 Task: Create a due date automation trigger when advanced on, the moment a card is due add fields with custom field "Resume" set to a number greater than 1 and greater than 10.
Action: Mouse moved to (840, 247)
Screenshot: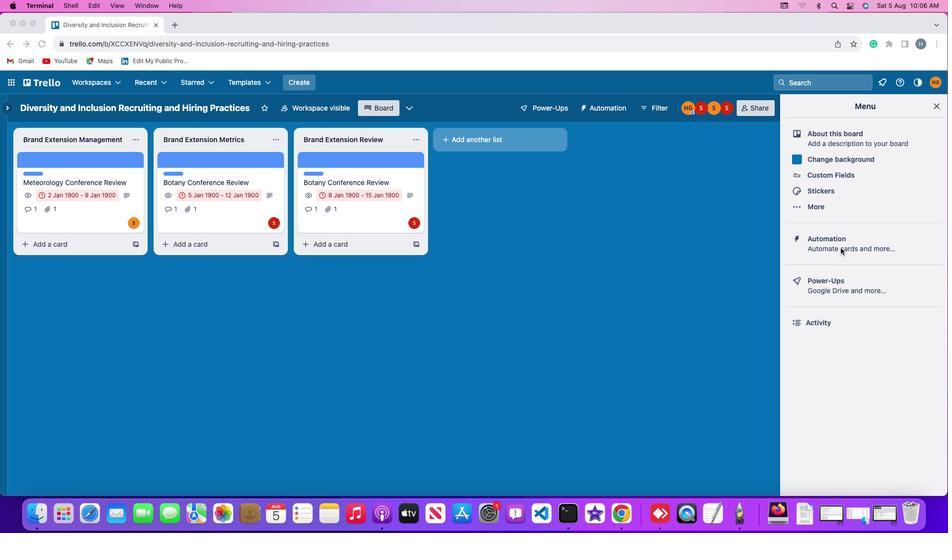
Action: Mouse pressed left at (840, 247)
Screenshot: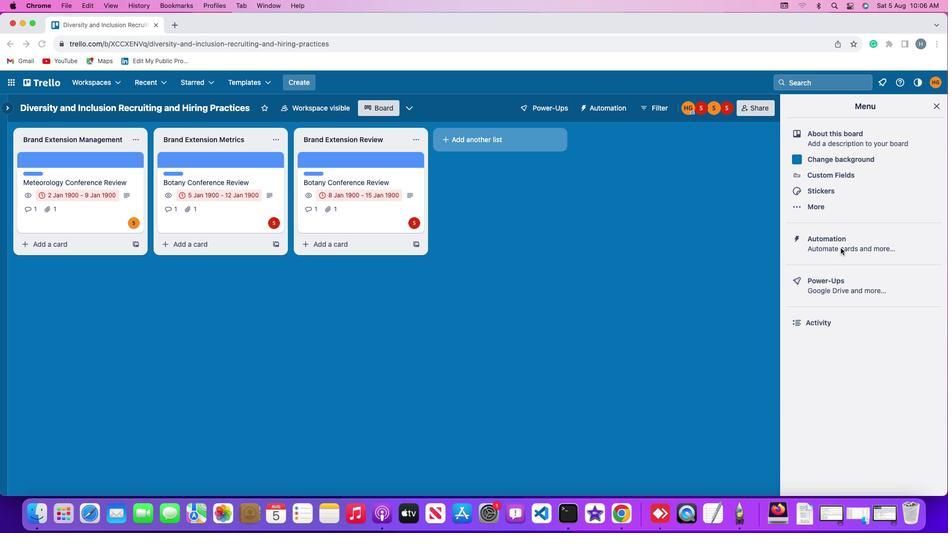 
Action: Mouse pressed left at (840, 247)
Screenshot: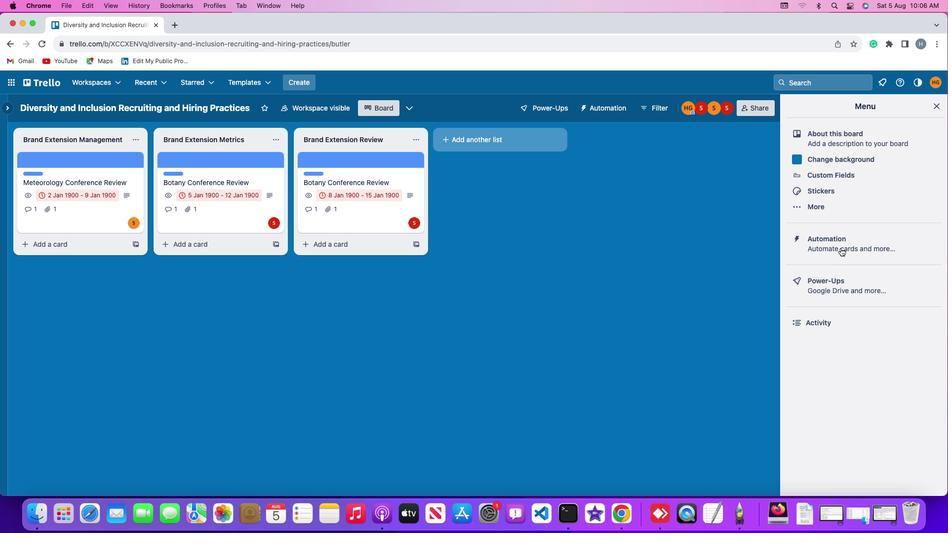 
Action: Mouse moved to (59, 239)
Screenshot: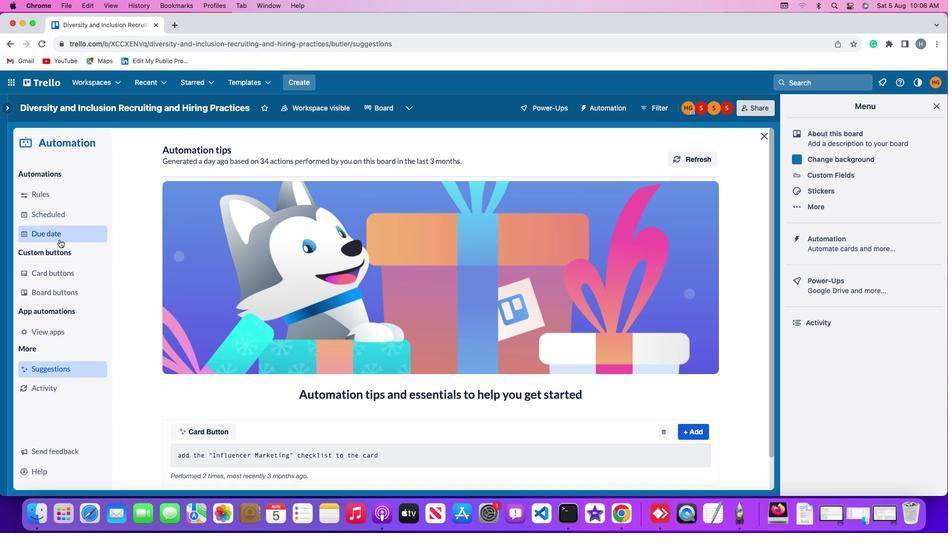 
Action: Mouse pressed left at (59, 239)
Screenshot: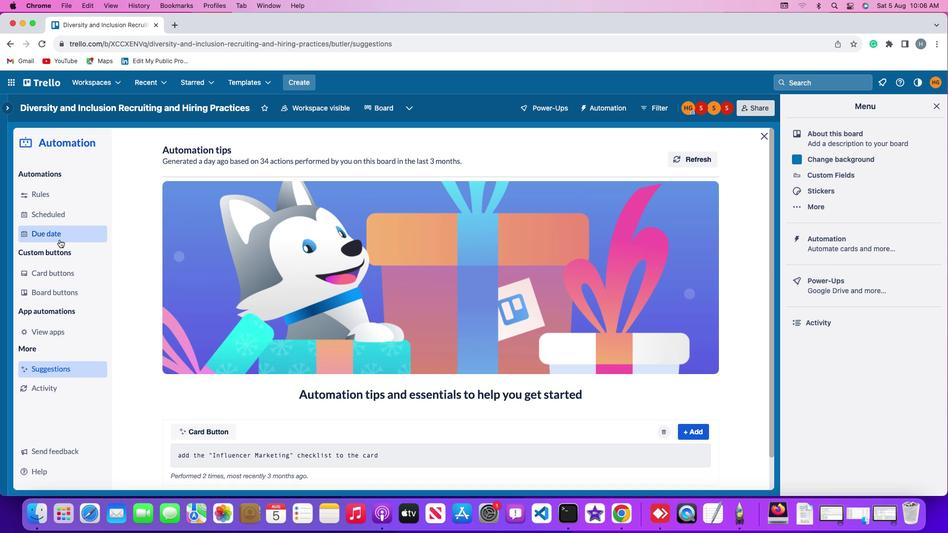 
Action: Mouse moved to (667, 154)
Screenshot: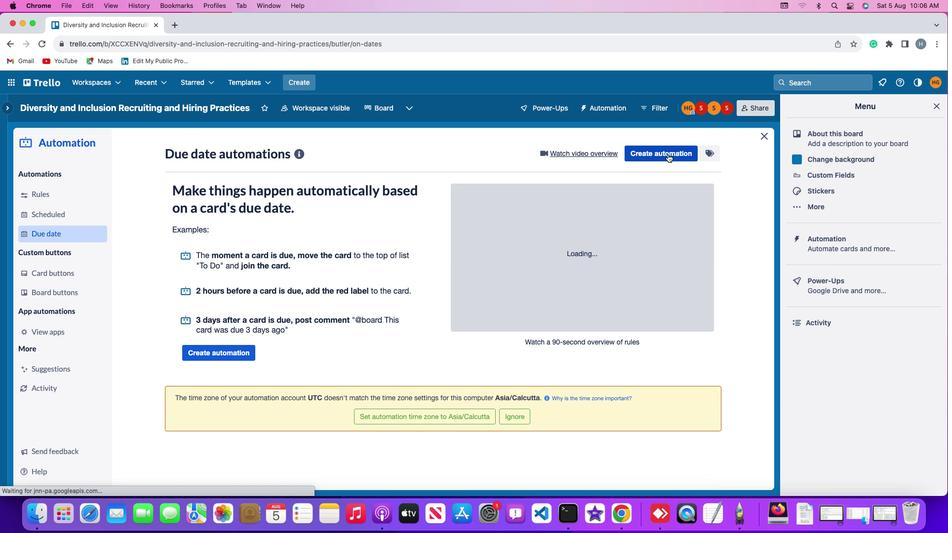 
Action: Mouse pressed left at (667, 154)
Screenshot: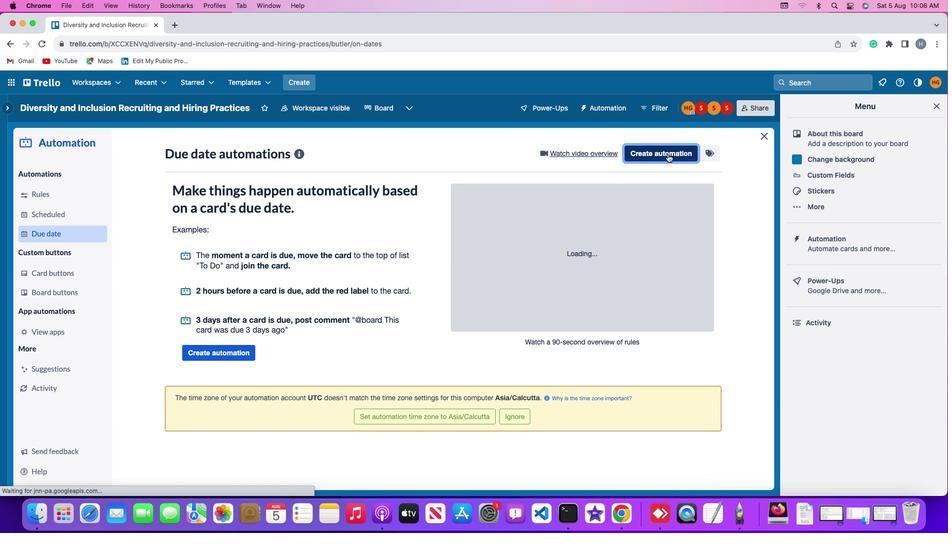 
Action: Mouse moved to (478, 246)
Screenshot: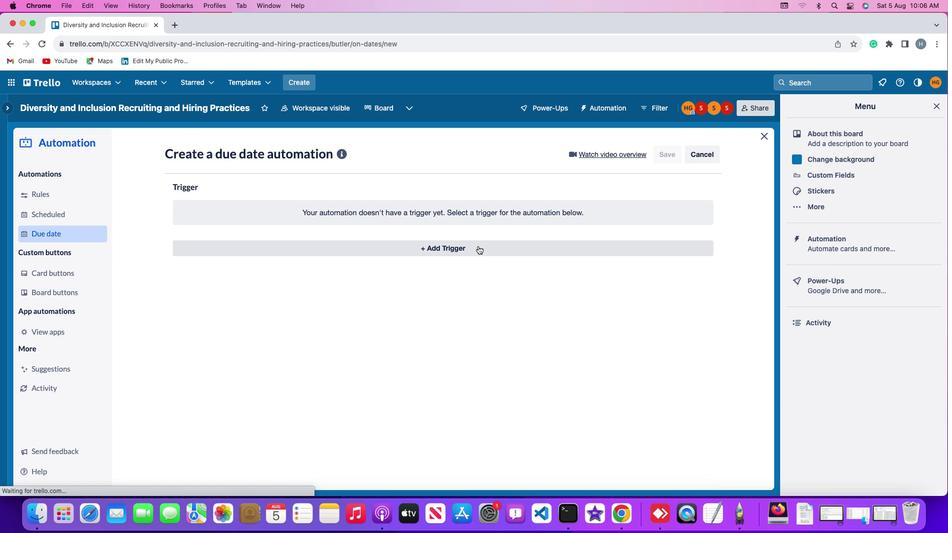 
Action: Mouse pressed left at (478, 246)
Screenshot: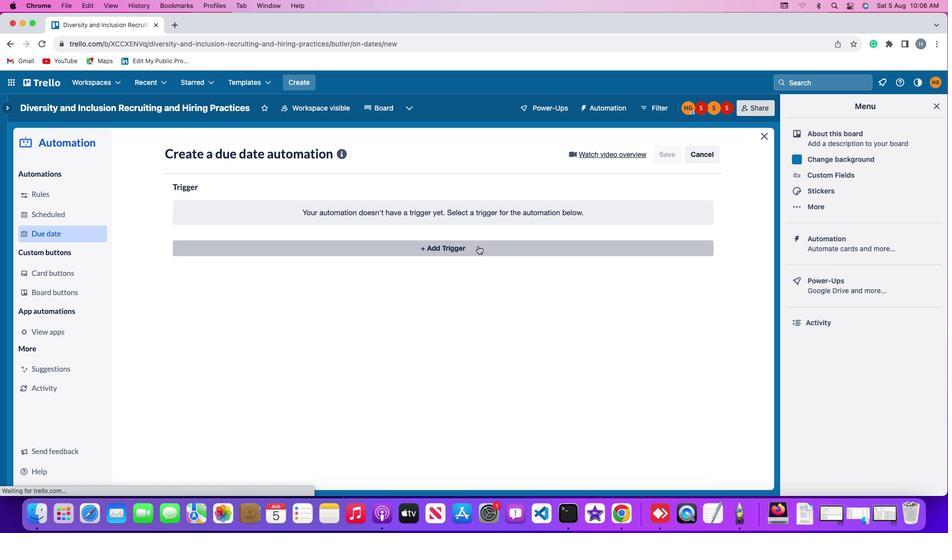 
Action: Mouse moved to (258, 365)
Screenshot: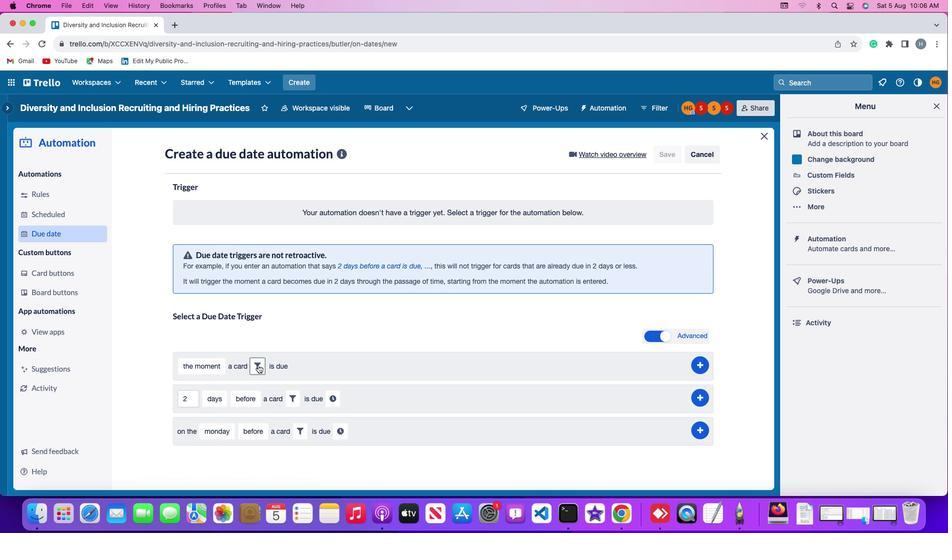 
Action: Mouse pressed left at (258, 365)
Screenshot: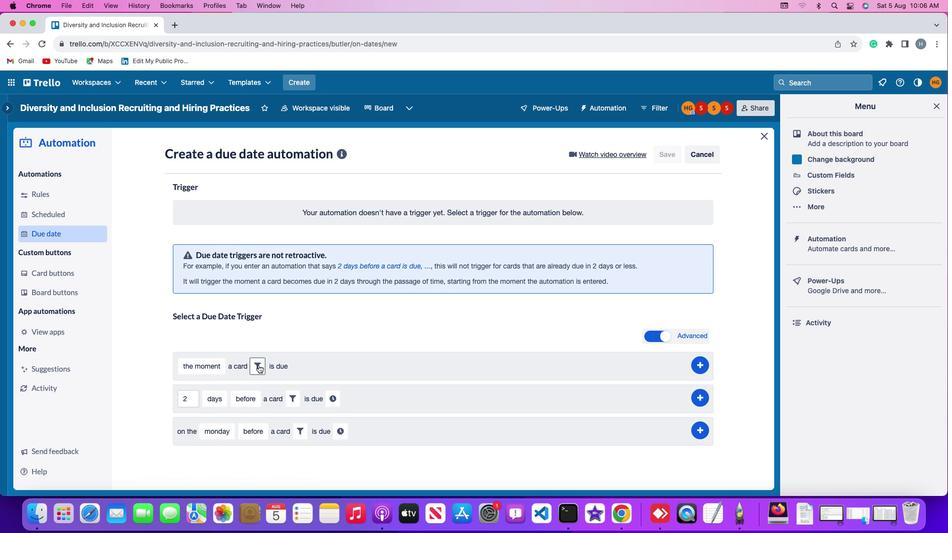 
Action: Mouse moved to (419, 398)
Screenshot: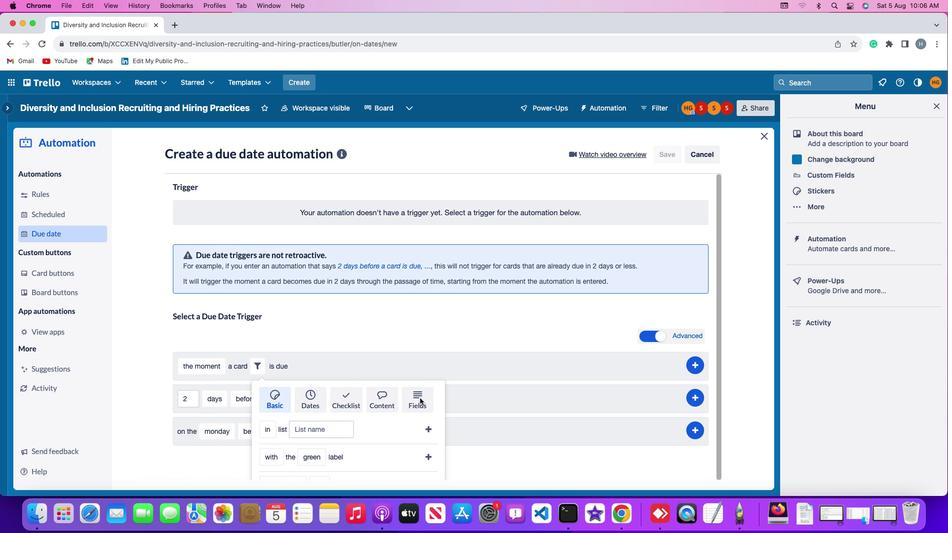 
Action: Mouse pressed left at (419, 398)
Screenshot: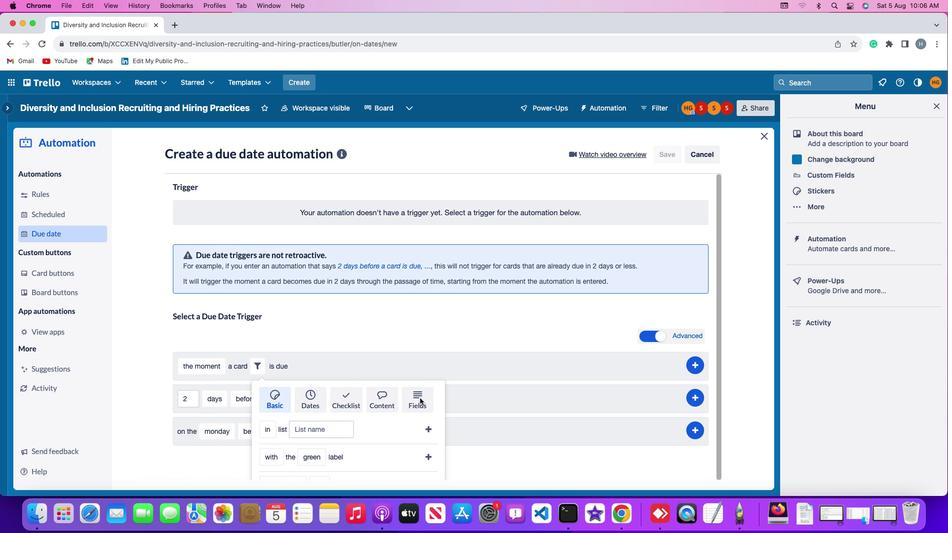 
Action: Mouse moved to (416, 398)
Screenshot: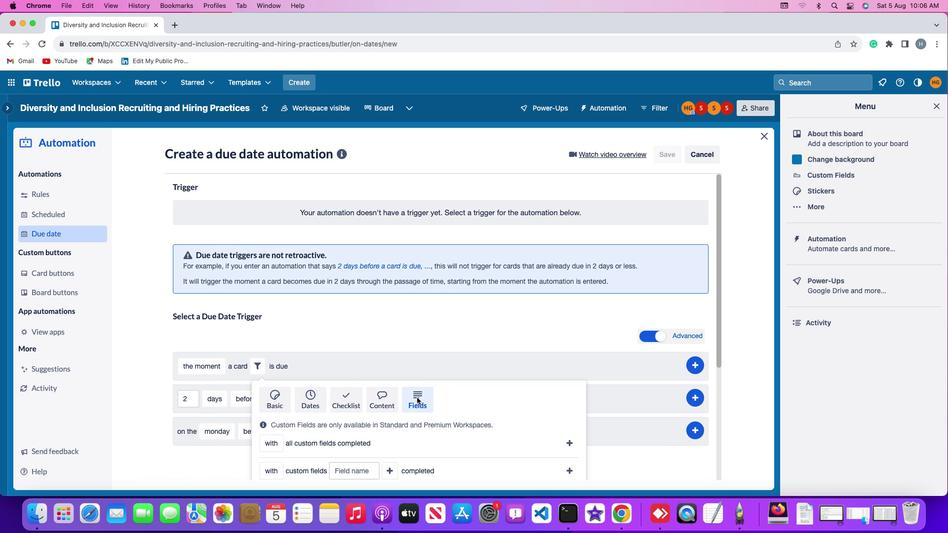 
Action: Mouse scrolled (416, 398) with delta (0, 0)
Screenshot: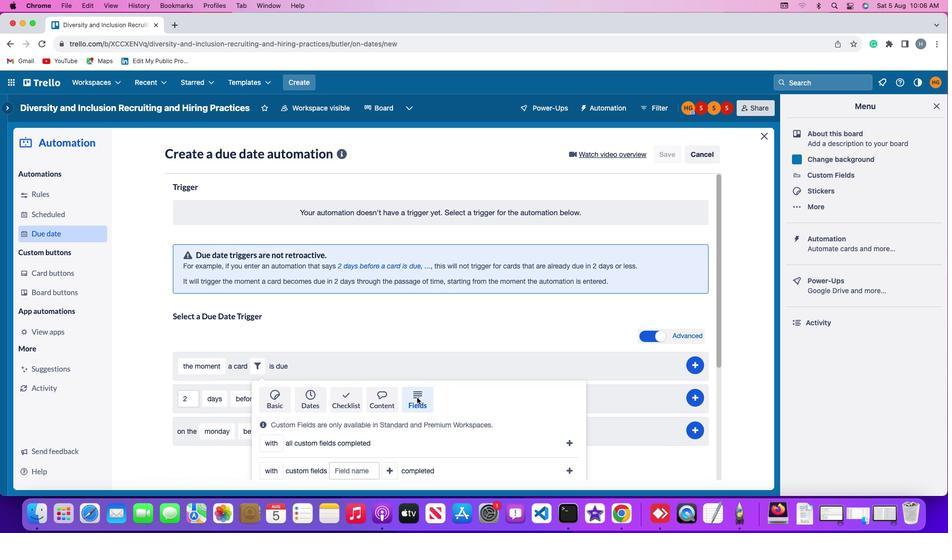 
Action: Mouse scrolled (416, 398) with delta (0, 0)
Screenshot: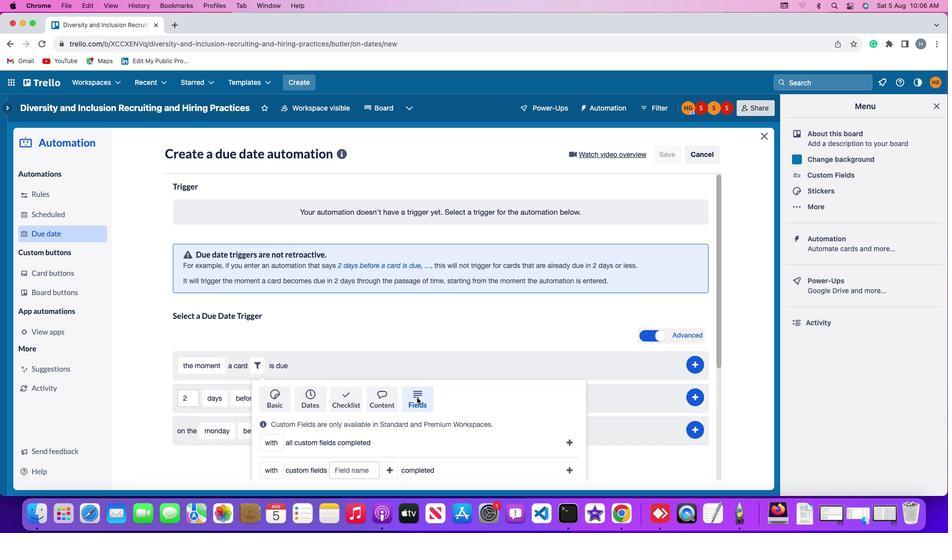 
Action: Mouse scrolled (416, 398) with delta (0, -1)
Screenshot: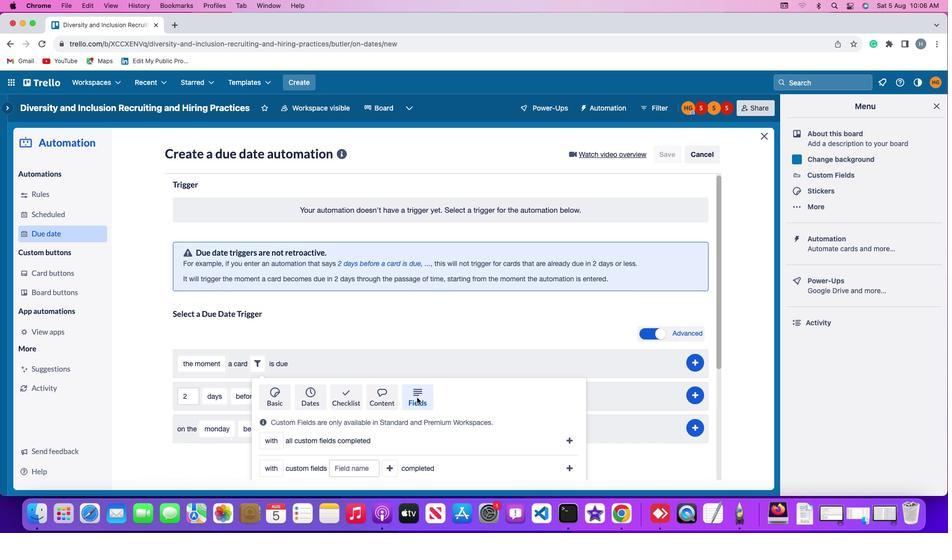 
Action: Mouse scrolled (416, 398) with delta (0, 0)
Screenshot: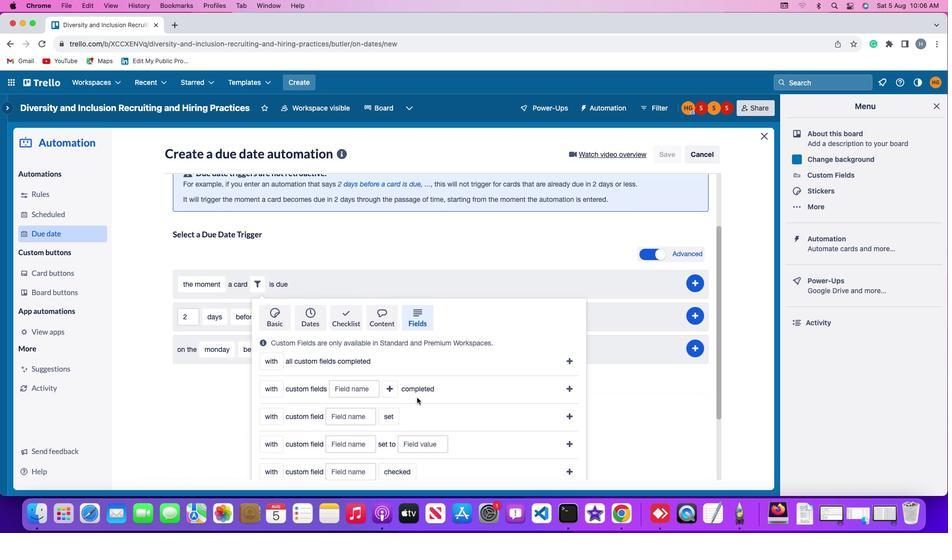 
Action: Mouse scrolled (416, 398) with delta (0, 0)
Screenshot: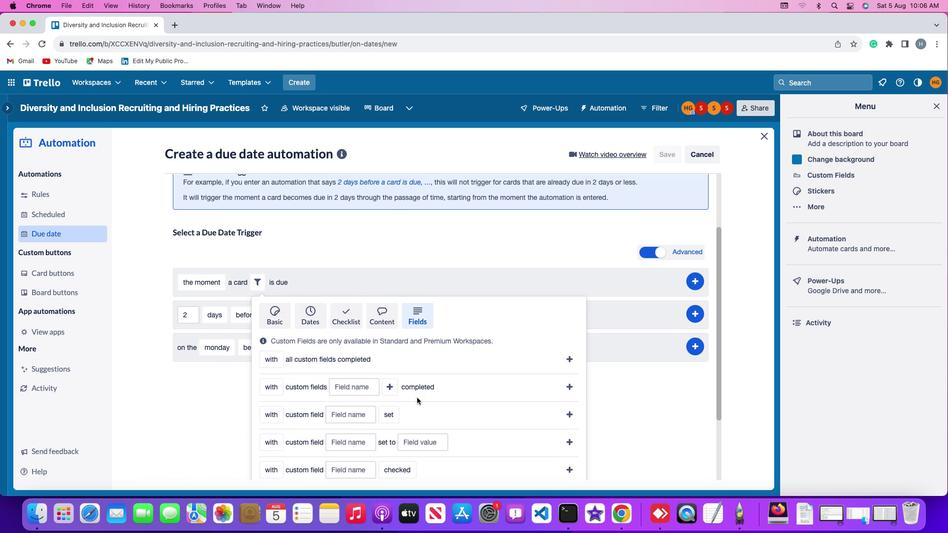 
Action: Mouse scrolled (416, 398) with delta (0, 0)
Screenshot: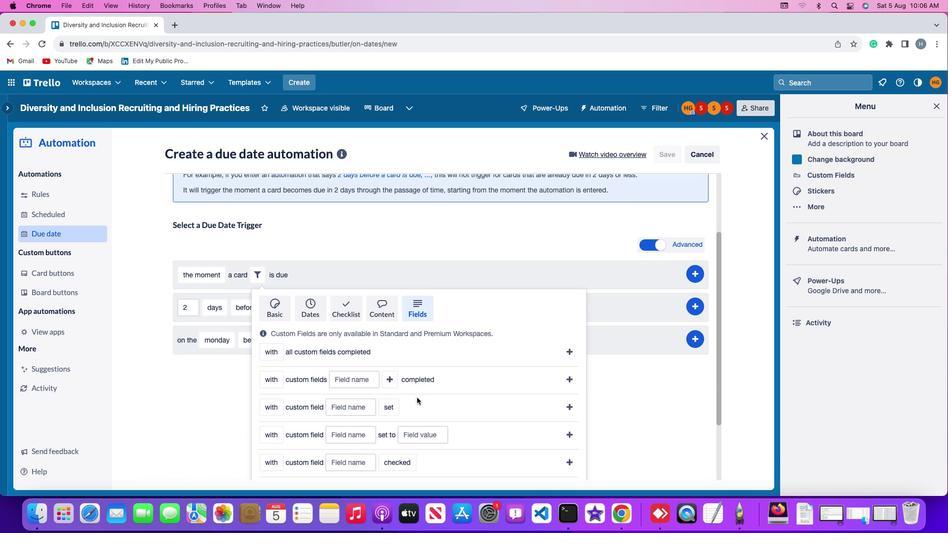 
Action: Mouse scrolled (416, 398) with delta (0, -1)
Screenshot: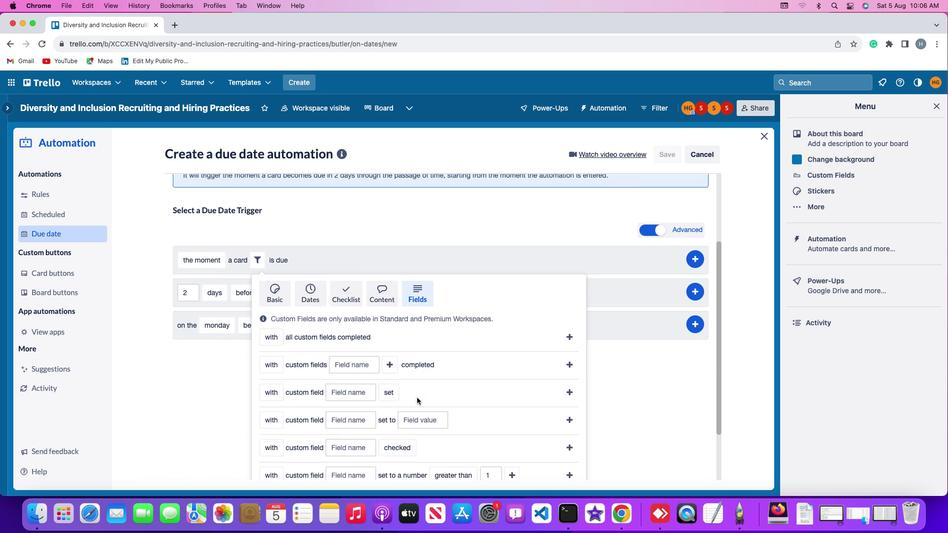 
Action: Mouse scrolled (416, 398) with delta (0, 0)
Screenshot: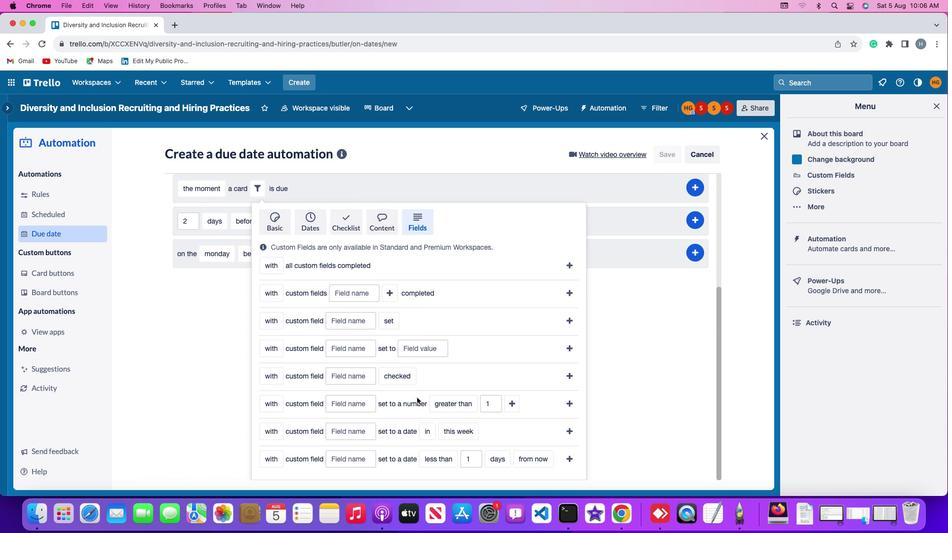 
Action: Mouse scrolled (416, 398) with delta (0, 0)
Screenshot: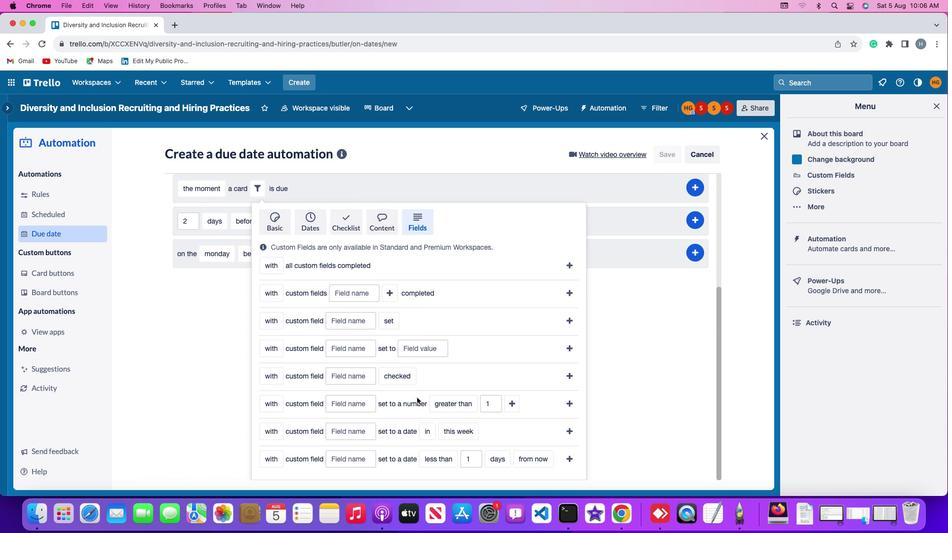 
Action: Mouse scrolled (416, 398) with delta (0, -1)
Screenshot: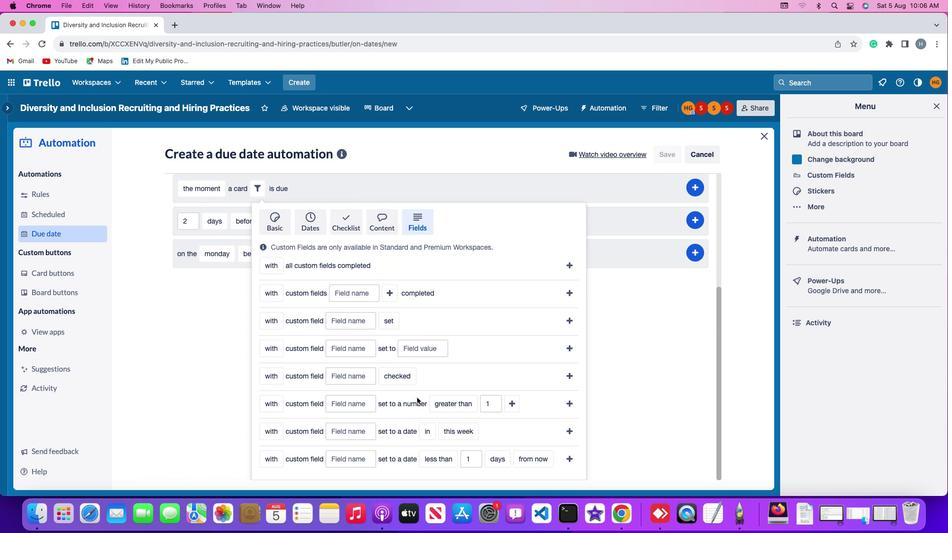 
Action: Mouse scrolled (416, 398) with delta (0, -1)
Screenshot: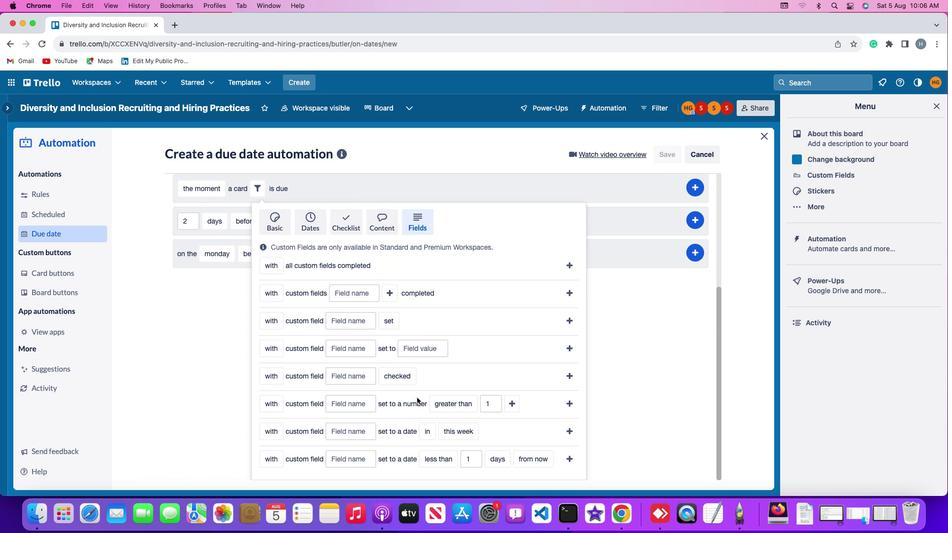 
Action: Mouse moved to (271, 401)
Screenshot: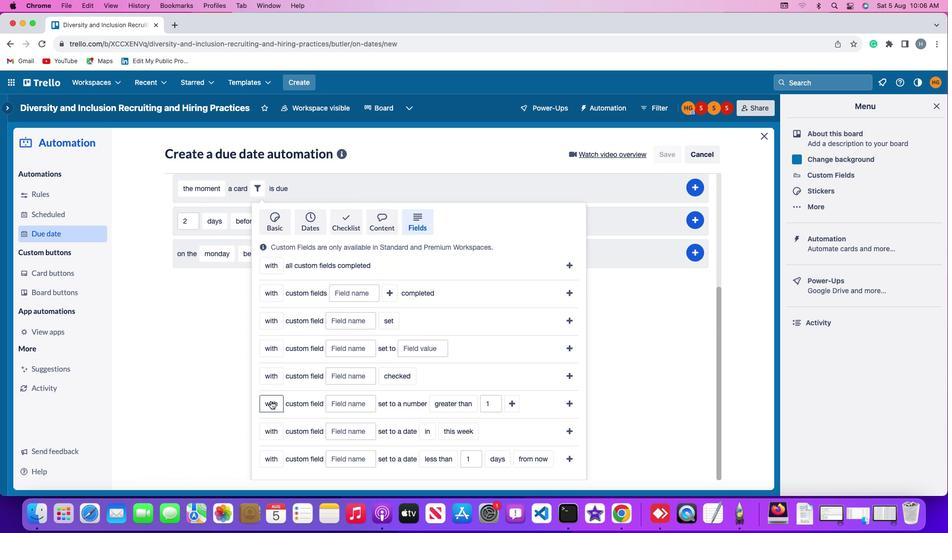 
Action: Mouse pressed left at (271, 401)
Screenshot: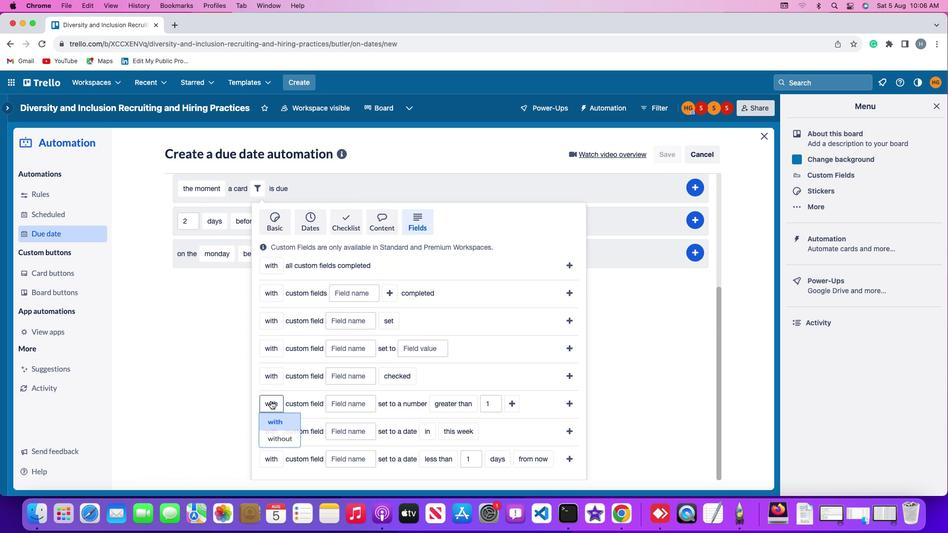 
Action: Mouse moved to (283, 422)
Screenshot: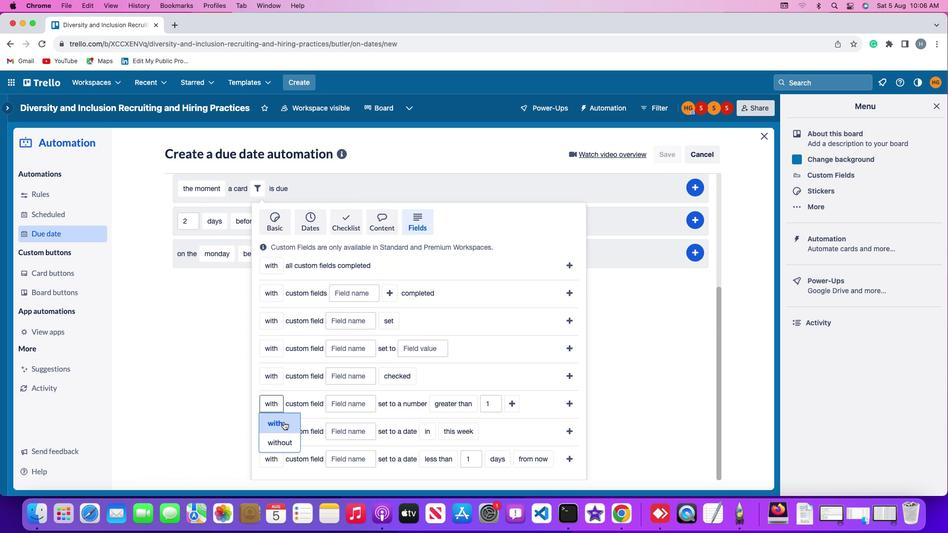 
Action: Mouse pressed left at (283, 422)
Screenshot: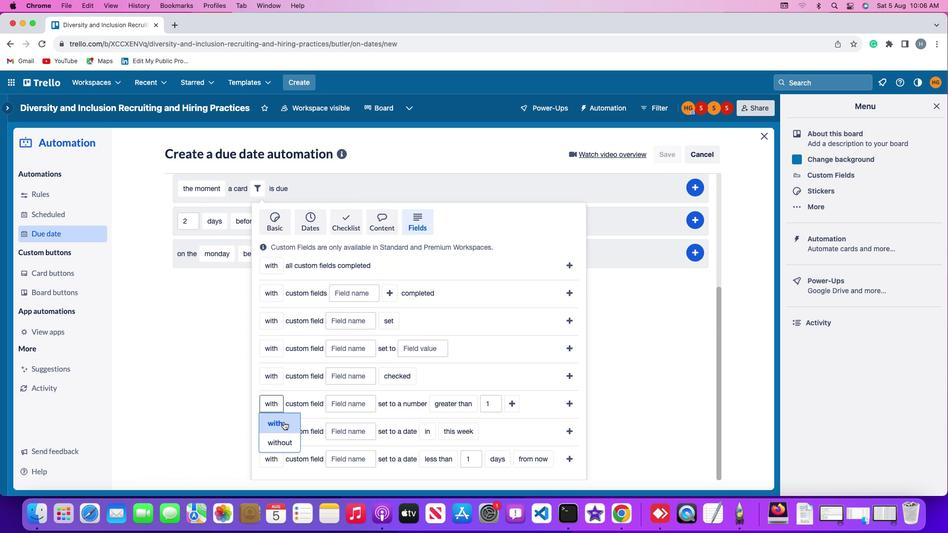 
Action: Mouse moved to (358, 406)
Screenshot: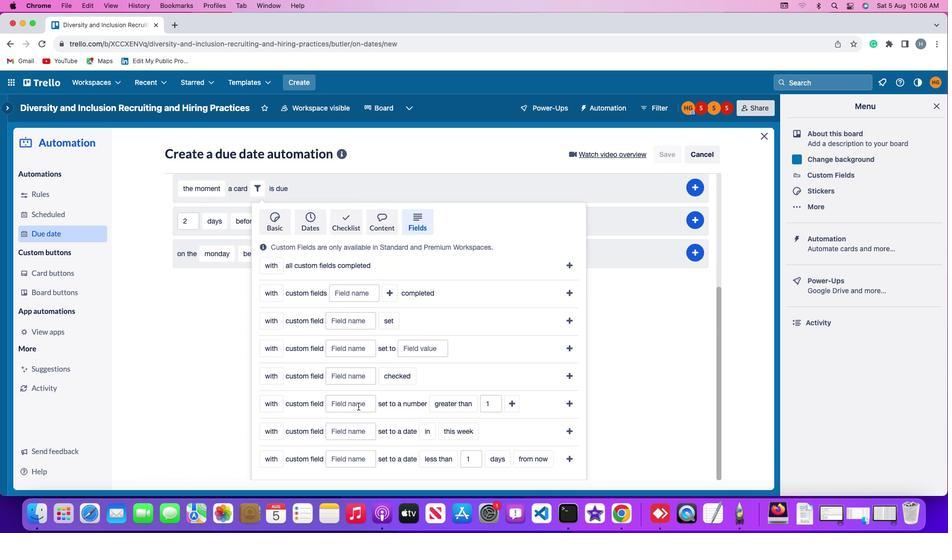 
Action: Mouse pressed left at (358, 406)
Screenshot: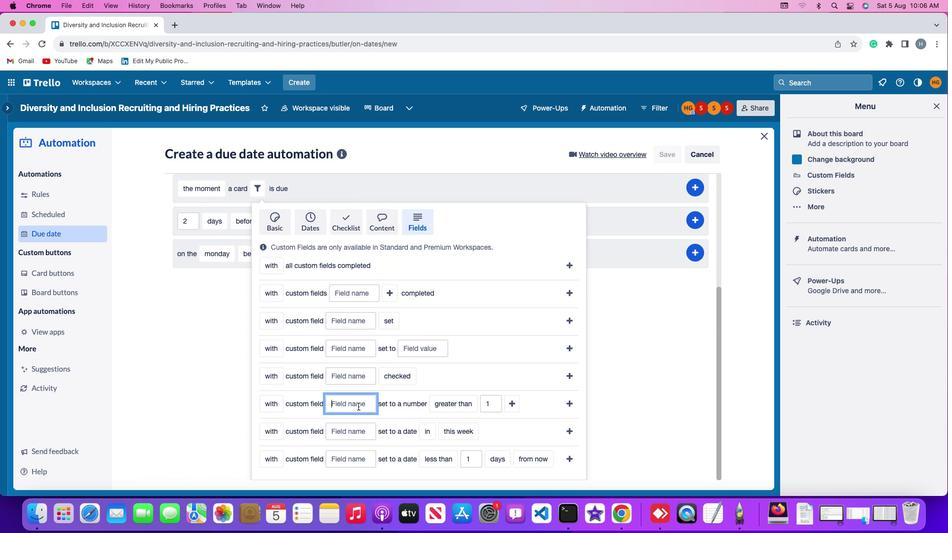 
Action: Key pressed Key.shift'R''e''s''u''m''e'
Screenshot: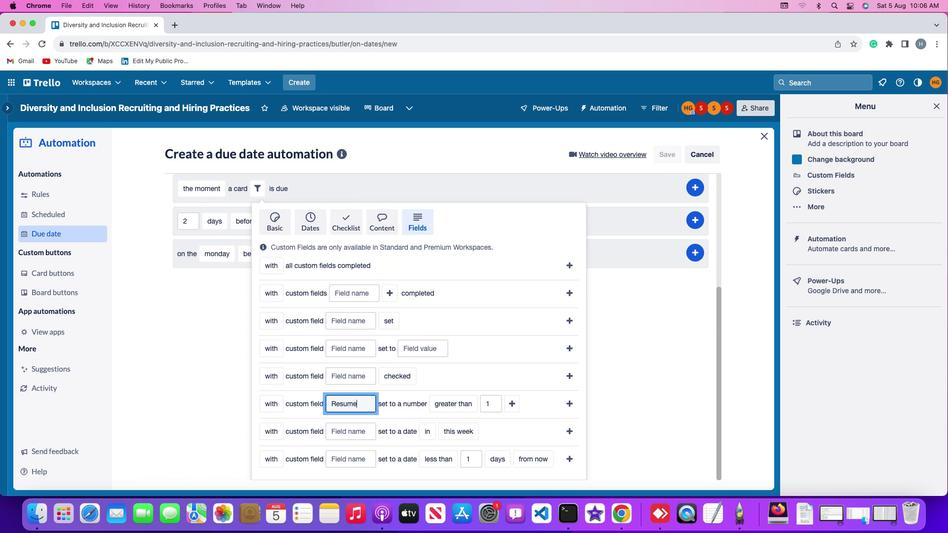
Action: Mouse moved to (482, 325)
Screenshot: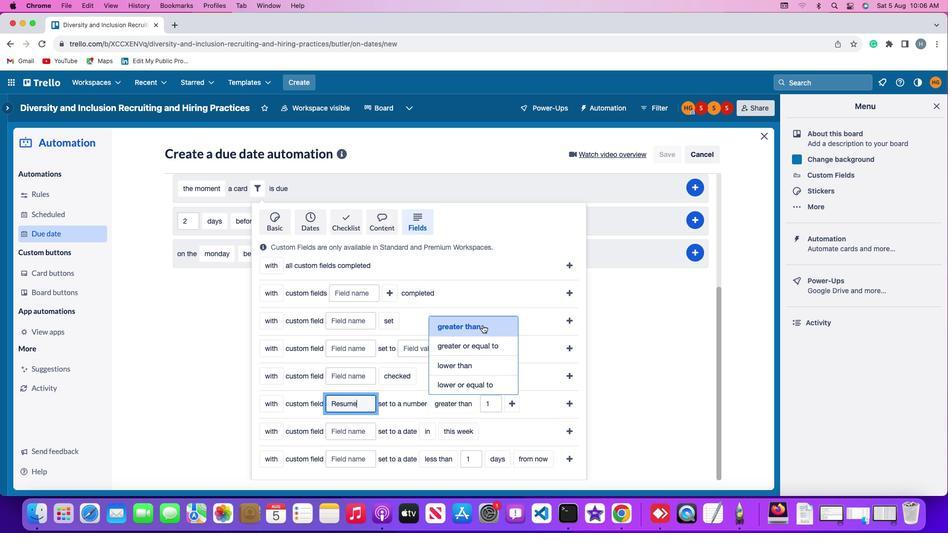 
Action: Mouse pressed left at (482, 325)
Screenshot: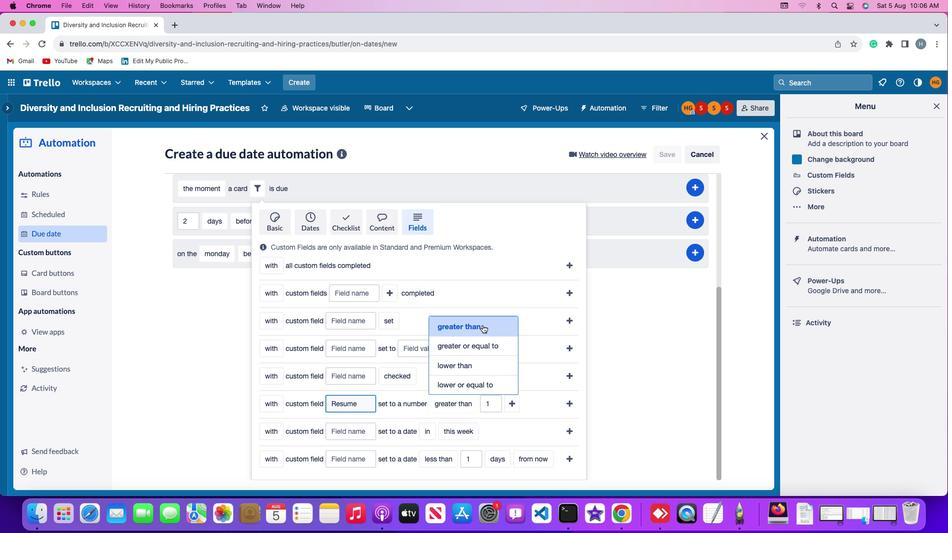 
Action: Mouse moved to (494, 401)
Screenshot: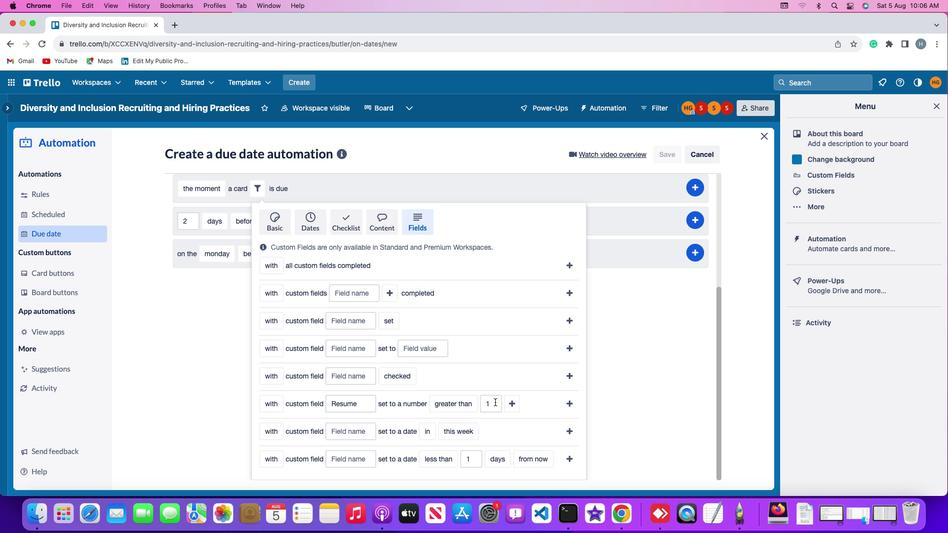 
Action: Mouse pressed left at (494, 401)
Screenshot: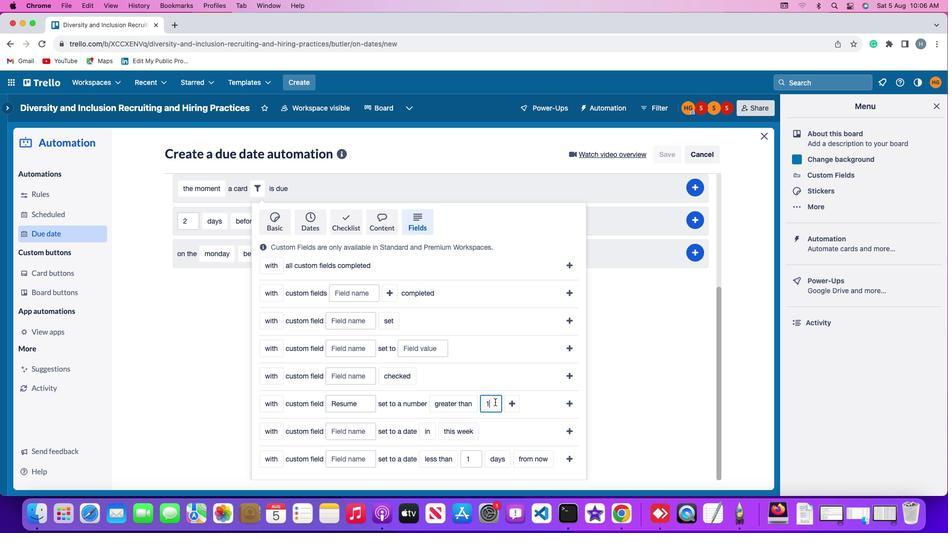 
Action: Mouse moved to (495, 401)
Screenshot: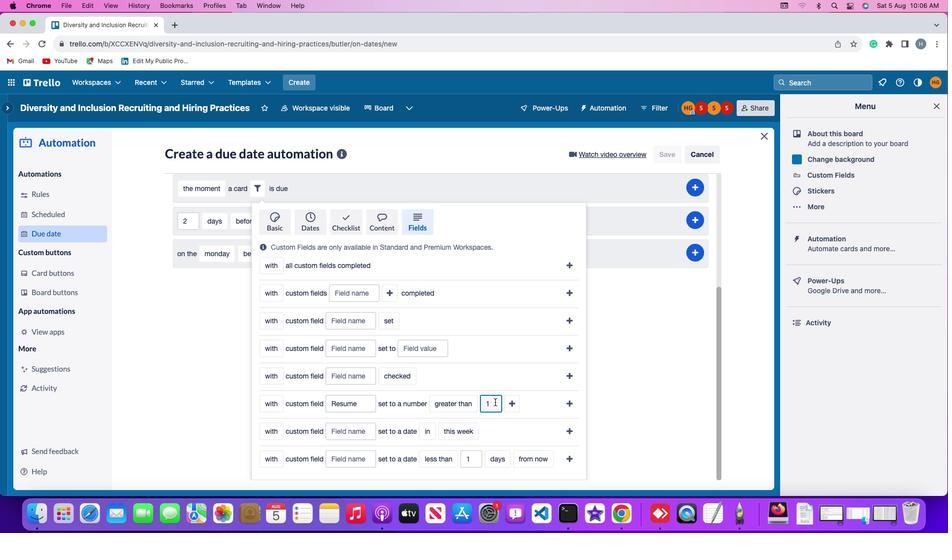 
Action: Key pressed Key.backspace'1'
Screenshot: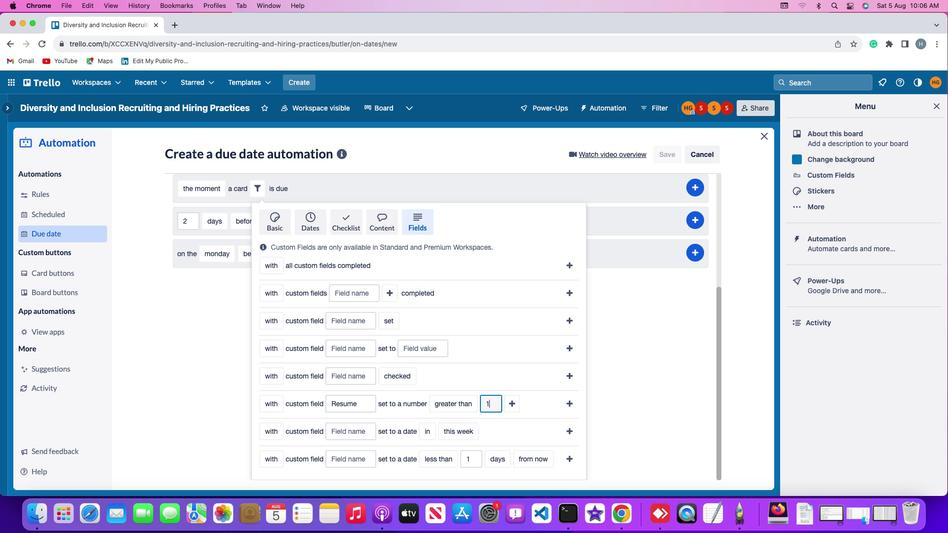 
Action: Mouse moved to (510, 402)
Screenshot: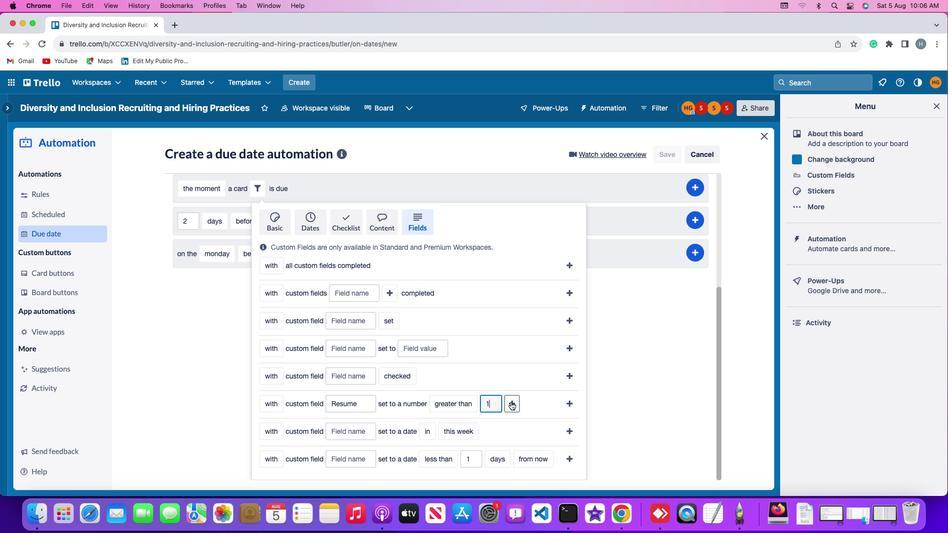 
Action: Mouse pressed left at (510, 402)
Screenshot: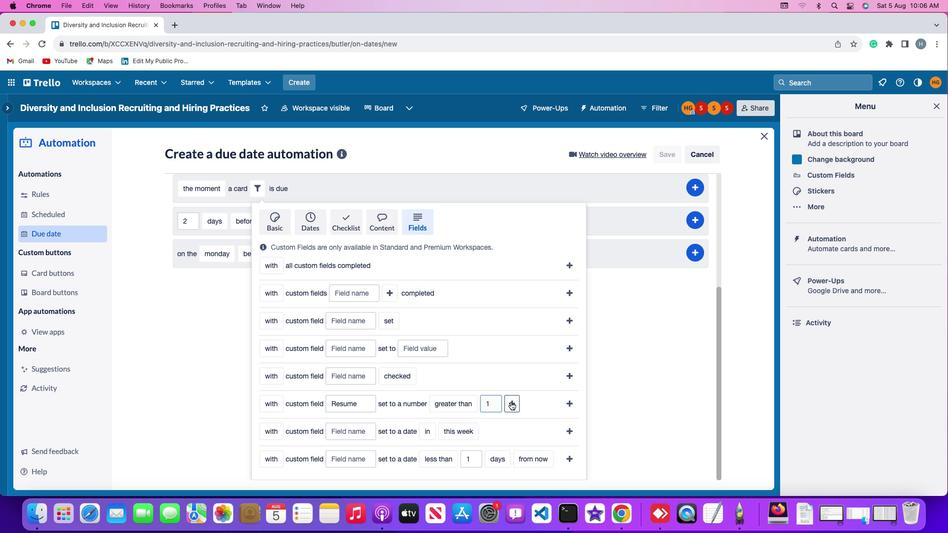 
Action: Mouse moved to (563, 368)
Screenshot: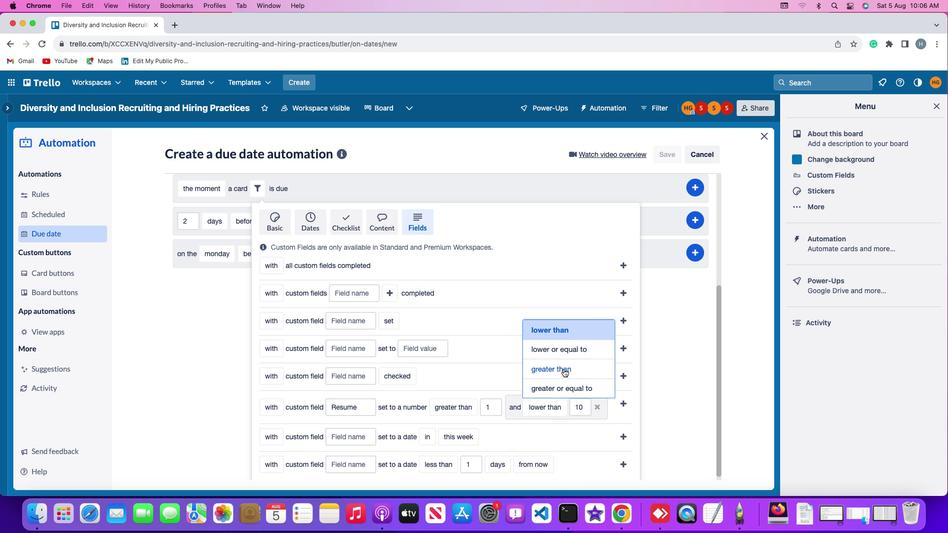 
Action: Mouse pressed left at (563, 368)
Screenshot: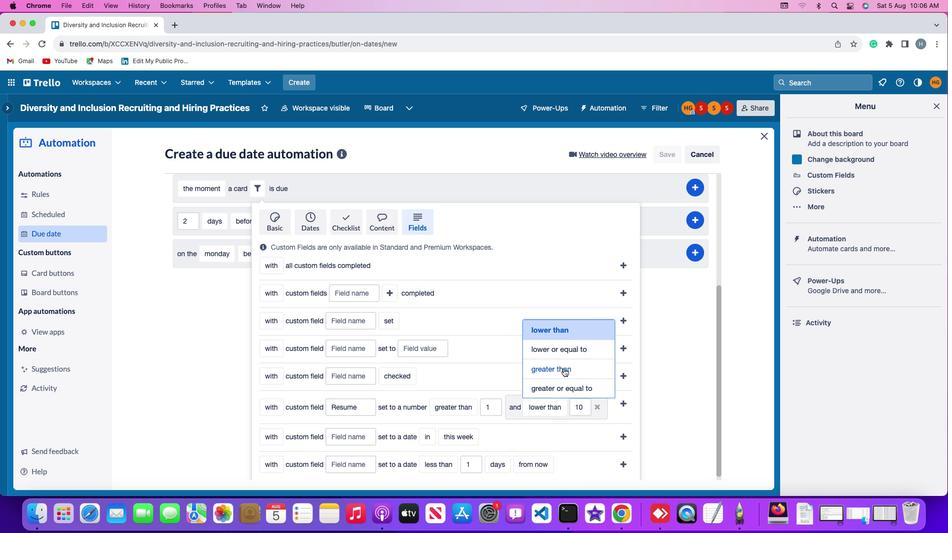 
Action: Mouse moved to (588, 404)
Screenshot: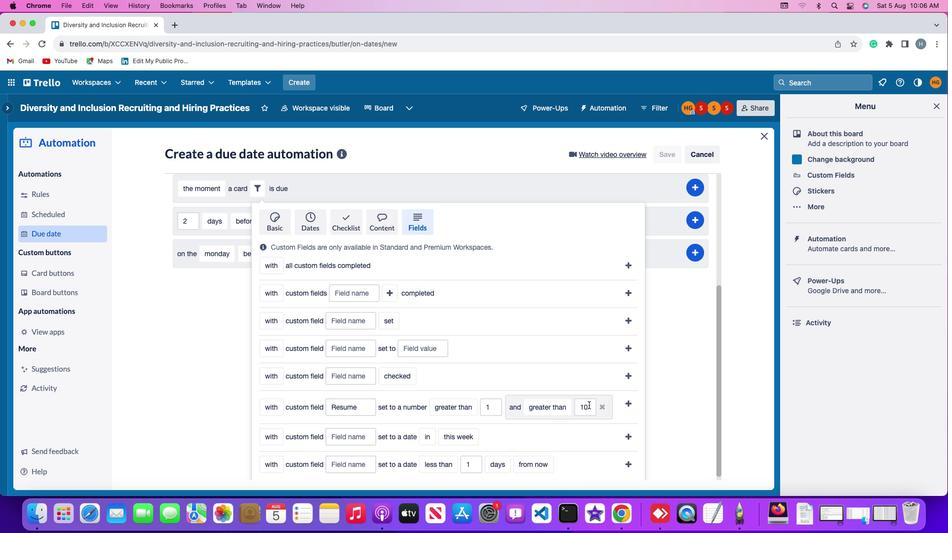 
Action: Mouse pressed left at (588, 404)
Screenshot: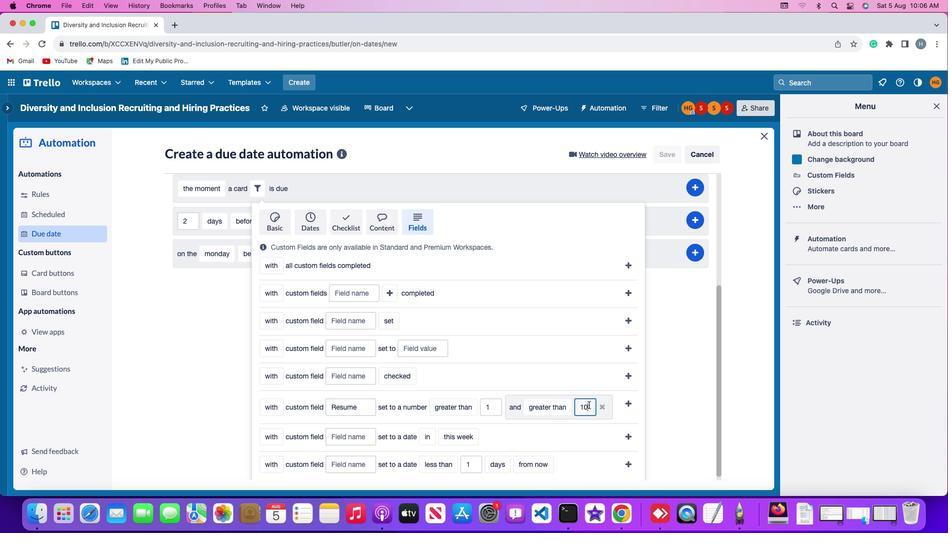 
Action: Mouse moved to (589, 404)
Screenshot: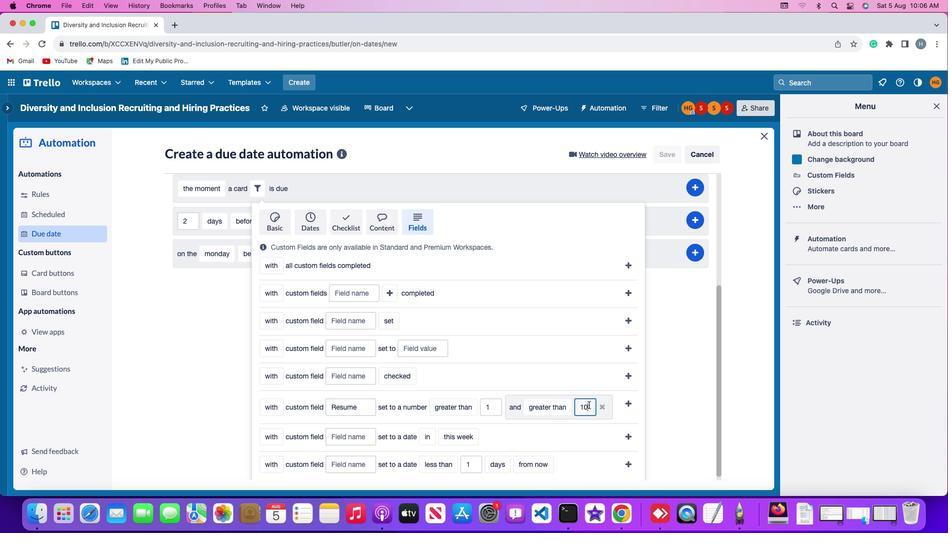
Action: Key pressed Key.backspaceKey.backspace'1''0'
Screenshot: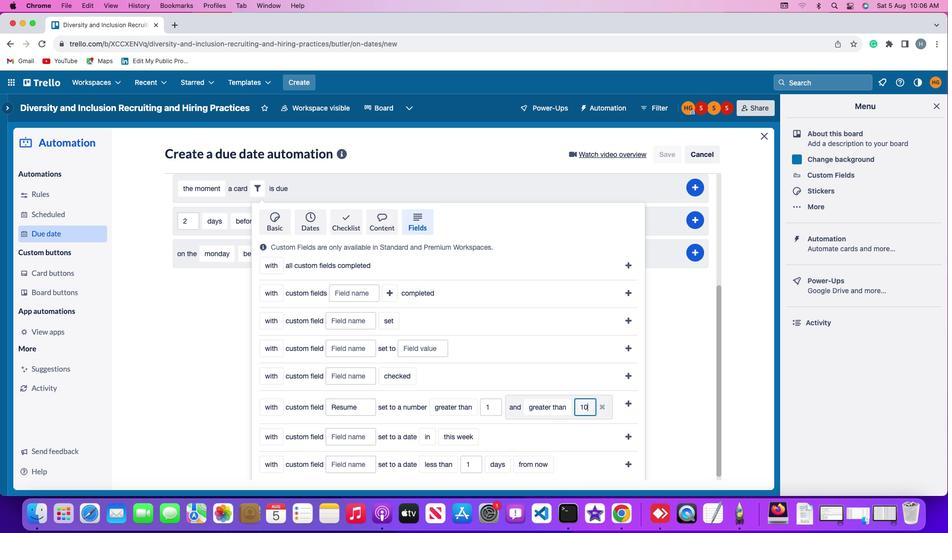 
Action: Mouse moved to (627, 400)
Screenshot: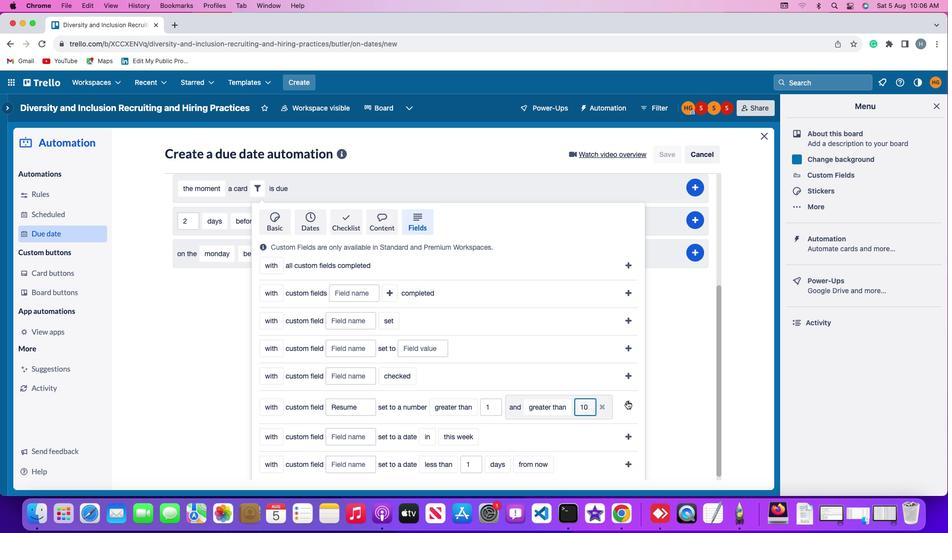 
Action: Mouse pressed left at (627, 400)
Screenshot: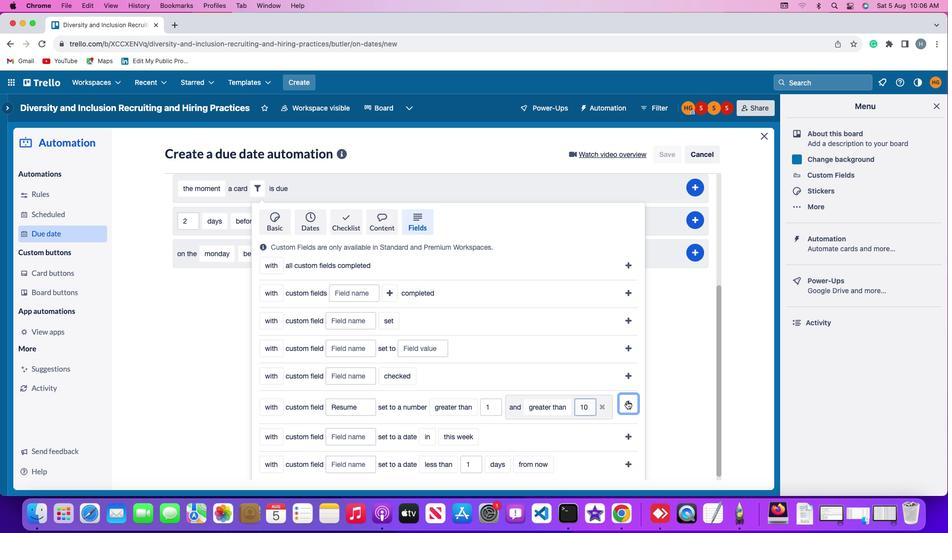 
Action: Mouse moved to (699, 363)
Screenshot: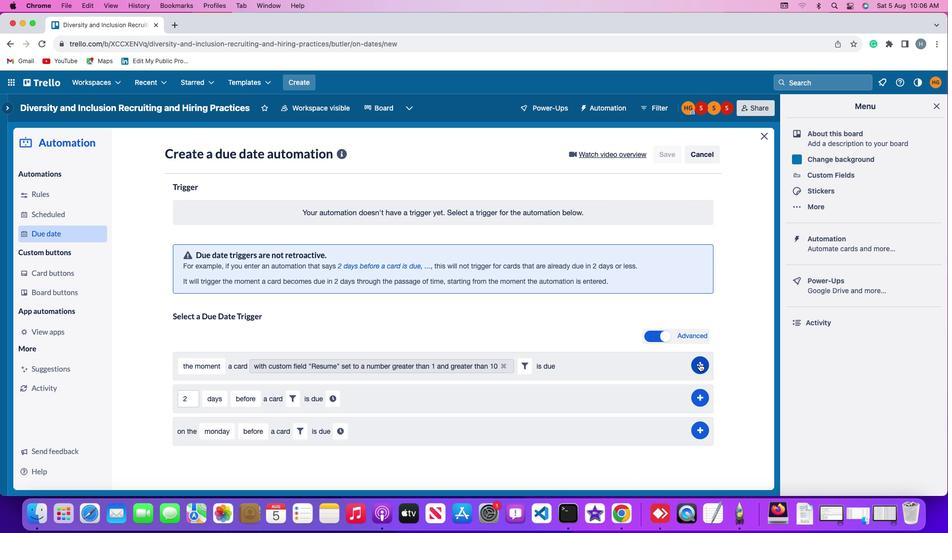 
Action: Mouse pressed left at (699, 363)
Screenshot: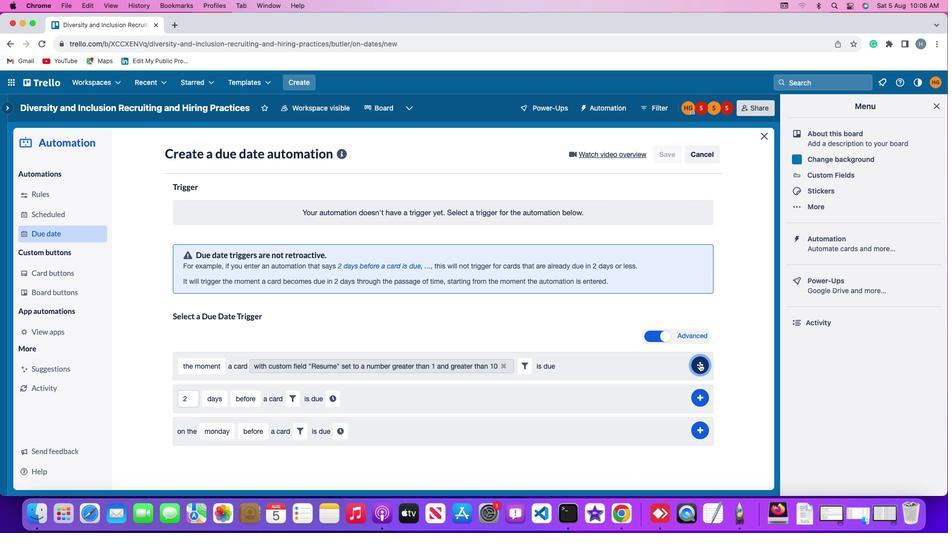 
Action: Mouse moved to (756, 306)
Screenshot: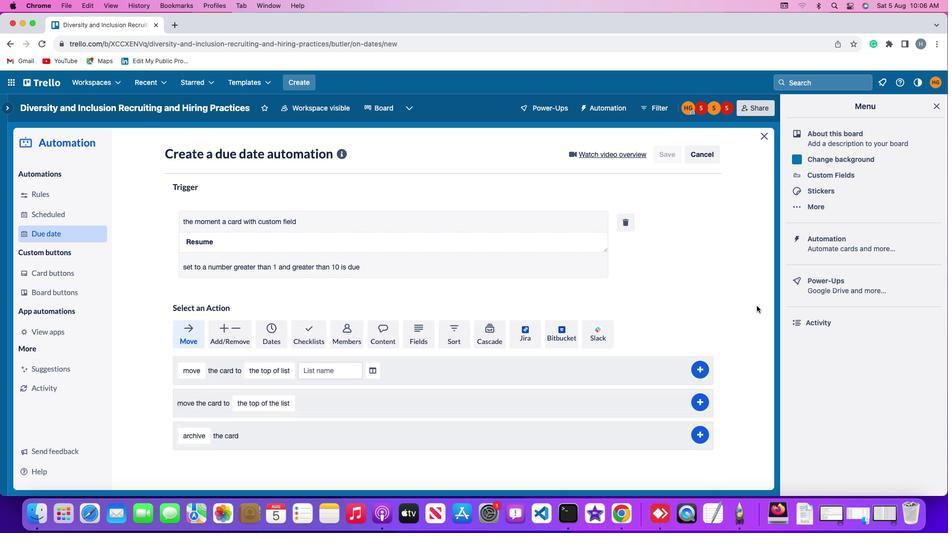 
